 Task: Enable the stream filter module "New Winamp 5.2 Shoutcast import".
Action: Mouse moved to (100, 14)
Screenshot: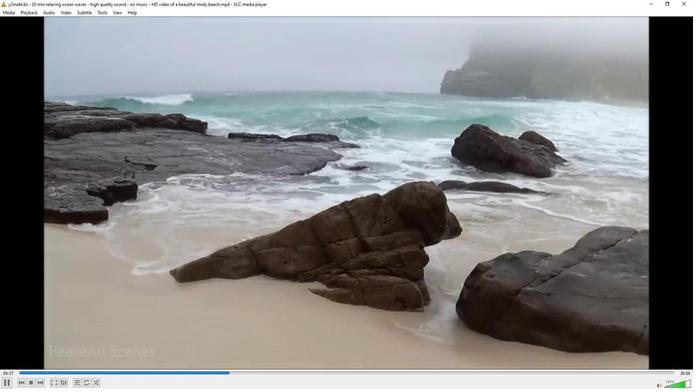 
Action: Mouse pressed left at (100, 14)
Screenshot: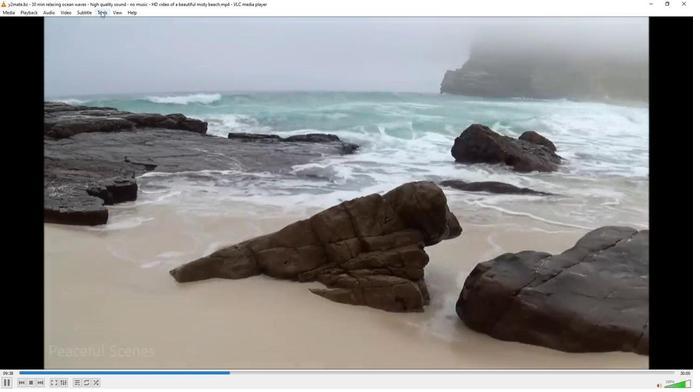 
Action: Mouse moved to (111, 99)
Screenshot: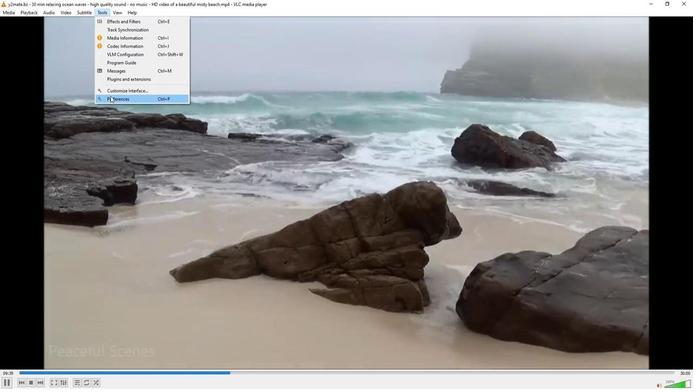 
Action: Mouse pressed left at (111, 99)
Screenshot: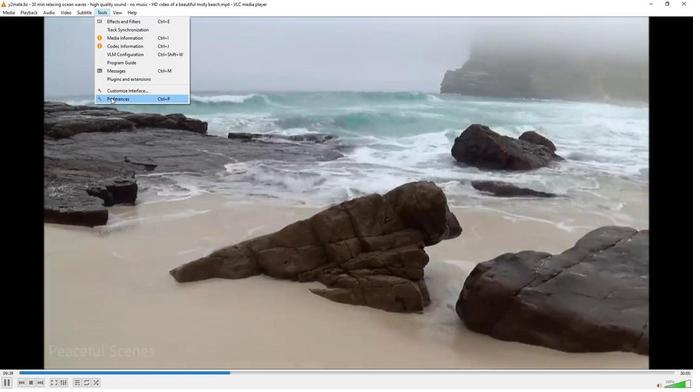 
Action: Mouse moved to (190, 298)
Screenshot: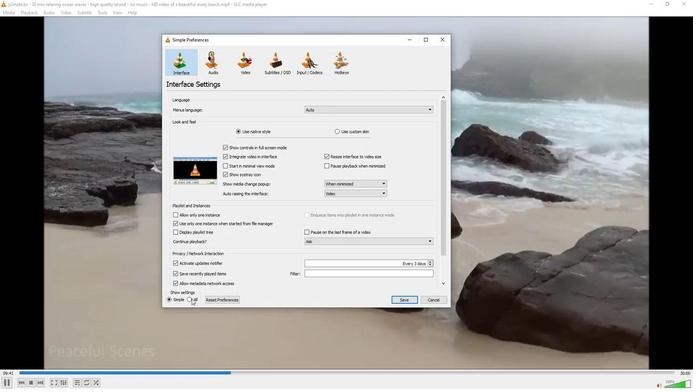 
Action: Mouse pressed left at (190, 298)
Screenshot: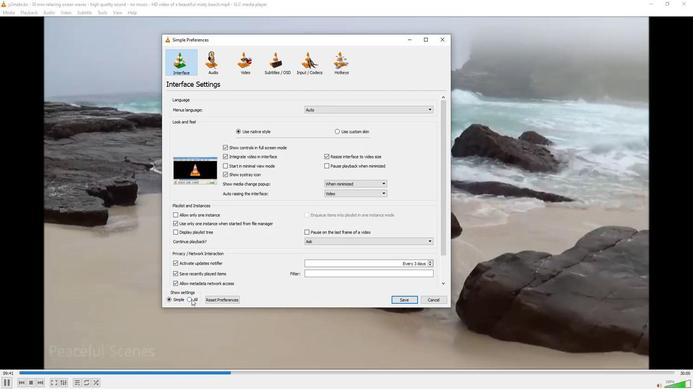 
Action: Mouse moved to (180, 199)
Screenshot: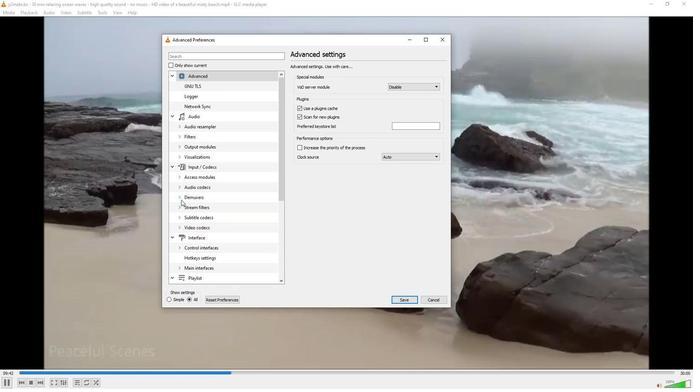 
Action: Mouse pressed left at (180, 199)
Screenshot: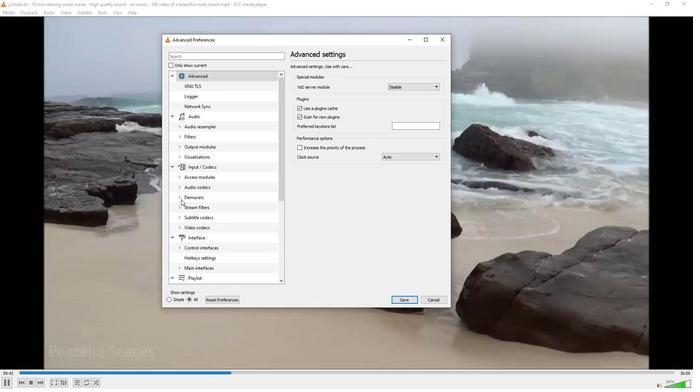 
Action: Mouse moved to (201, 211)
Screenshot: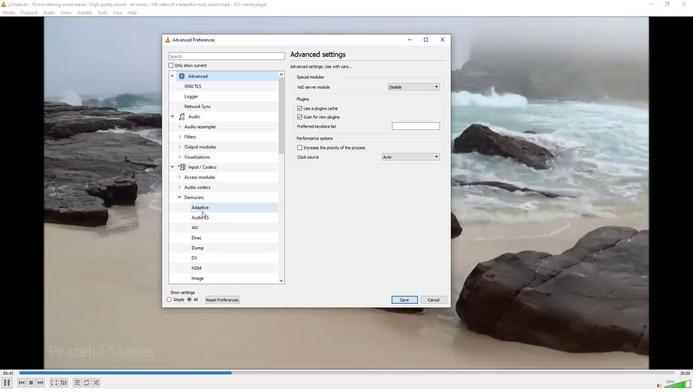 
Action: Mouse scrolled (201, 211) with delta (0, 0)
Screenshot: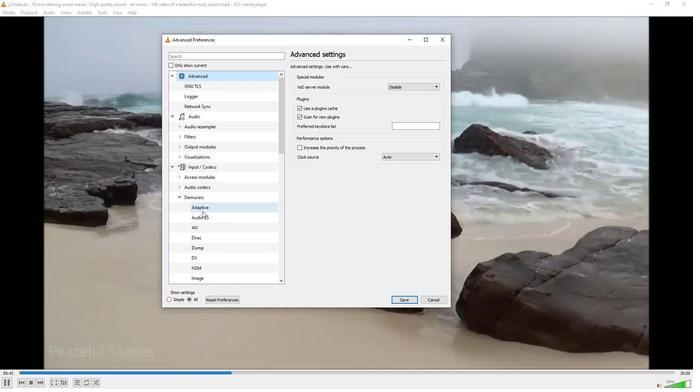 
Action: Mouse scrolled (201, 211) with delta (0, 0)
Screenshot: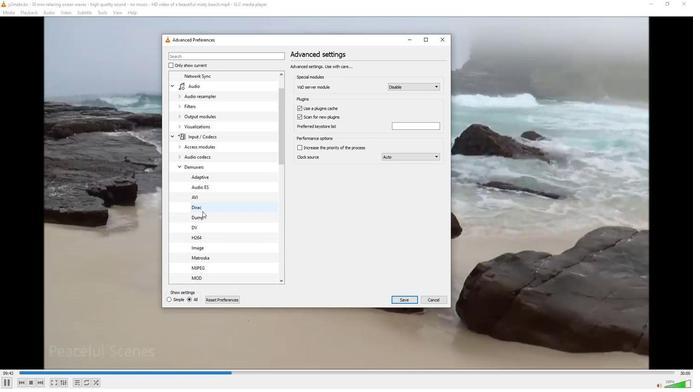 
Action: Mouse scrolled (201, 211) with delta (0, 0)
Screenshot: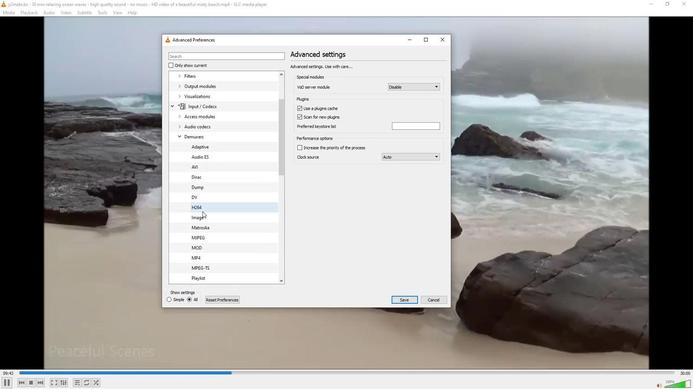 
Action: Mouse scrolled (201, 211) with delta (0, 0)
Screenshot: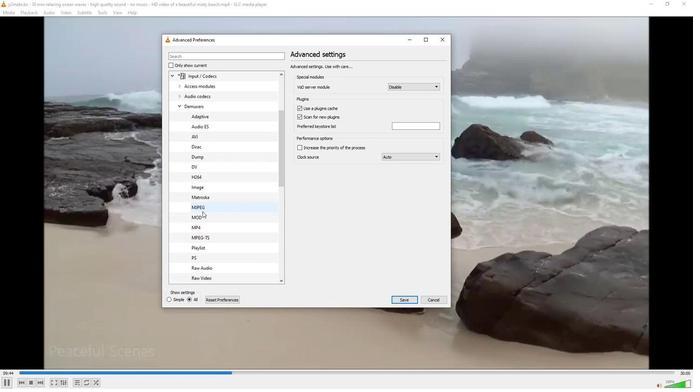 
Action: Mouse scrolled (201, 211) with delta (0, 0)
Screenshot: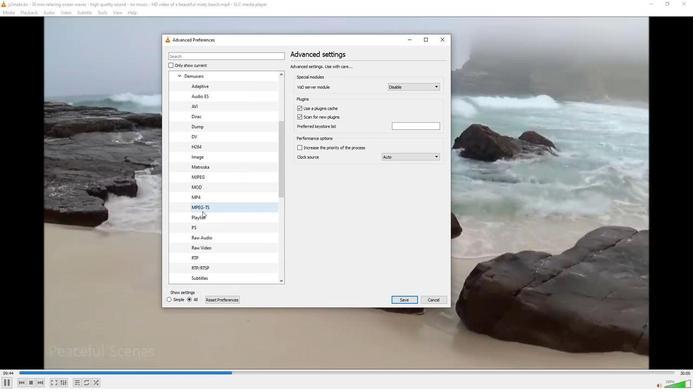 
Action: Mouse moved to (217, 268)
Screenshot: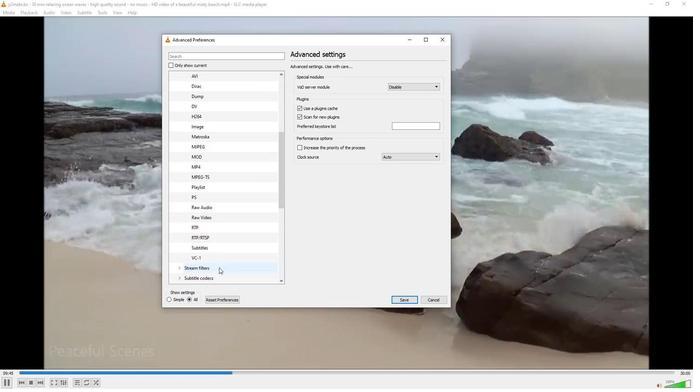 
Action: Mouse pressed left at (217, 268)
Screenshot: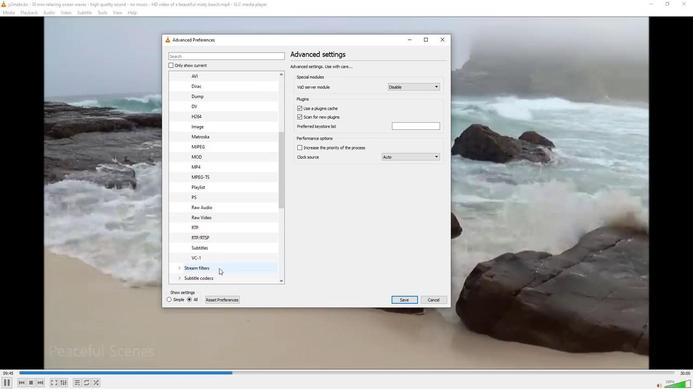 
Action: Mouse moved to (371, 161)
Screenshot: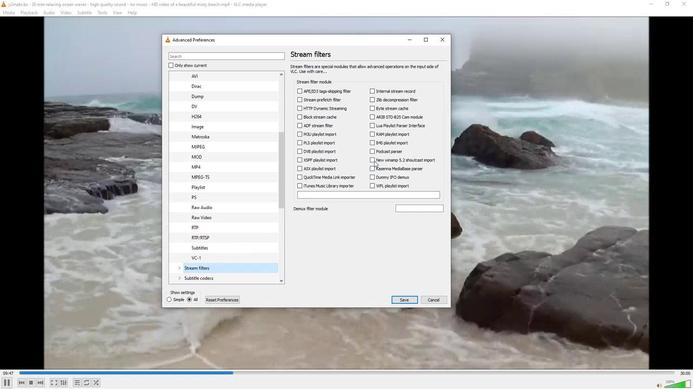 
Action: Mouse pressed left at (371, 161)
Screenshot: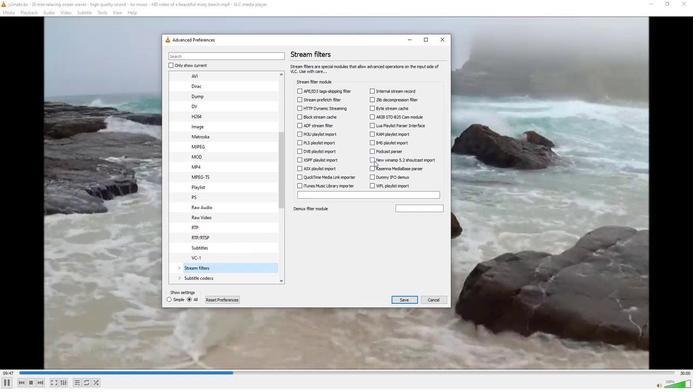
Action: Mouse moved to (356, 164)
Screenshot: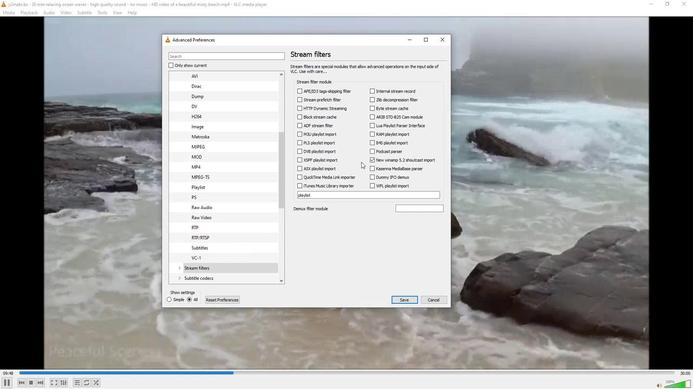 
